 Task: Add Zoup Fresh Soup Company Soup, Tomato Bisque to the cart.
Action: Mouse pressed left at (22, 147)
Screenshot: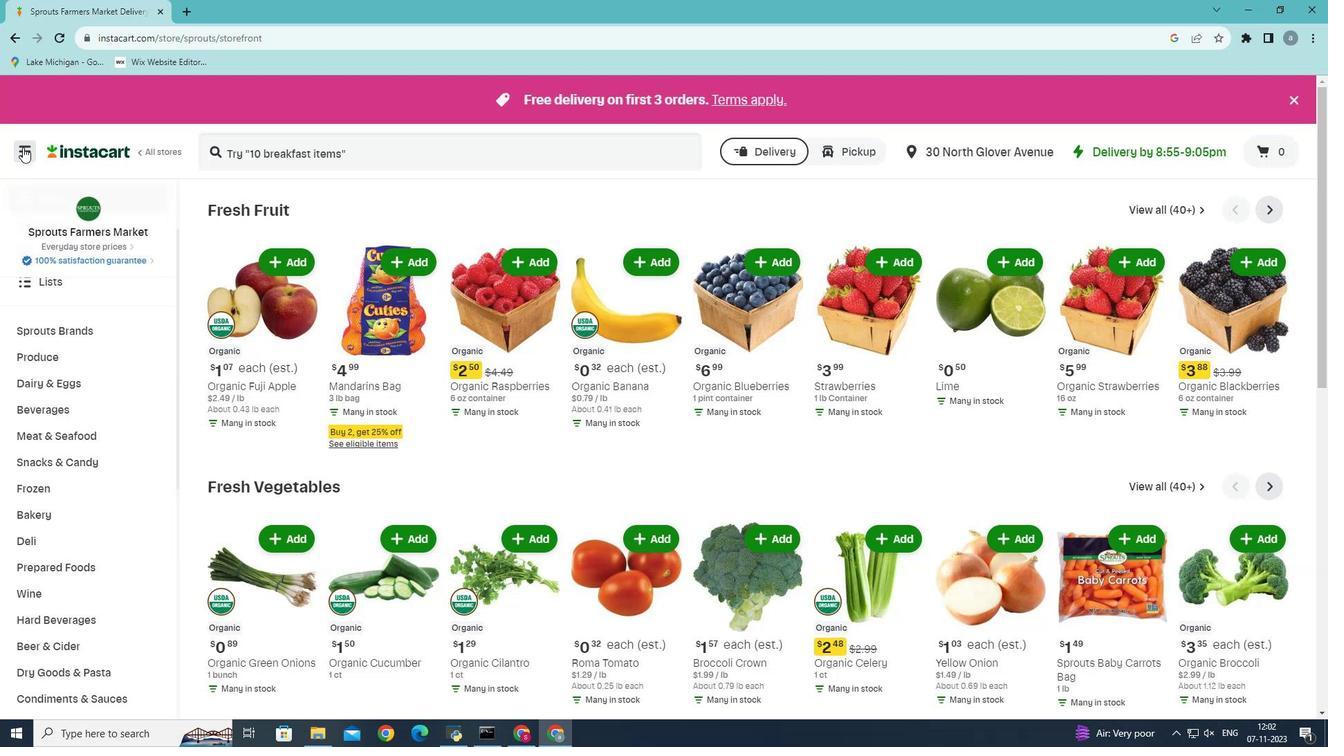 
Action: Mouse moved to (70, 388)
Screenshot: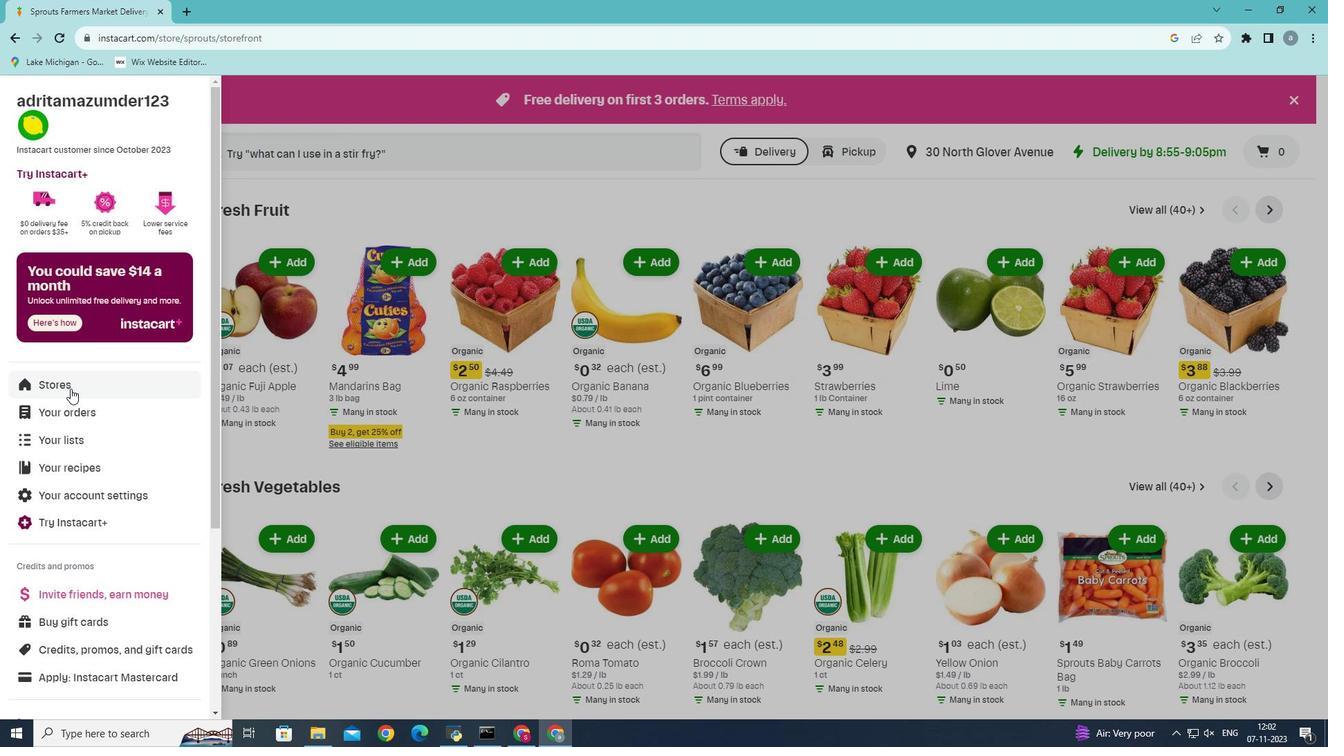 
Action: Mouse pressed left at (70, 388)
Screenshot: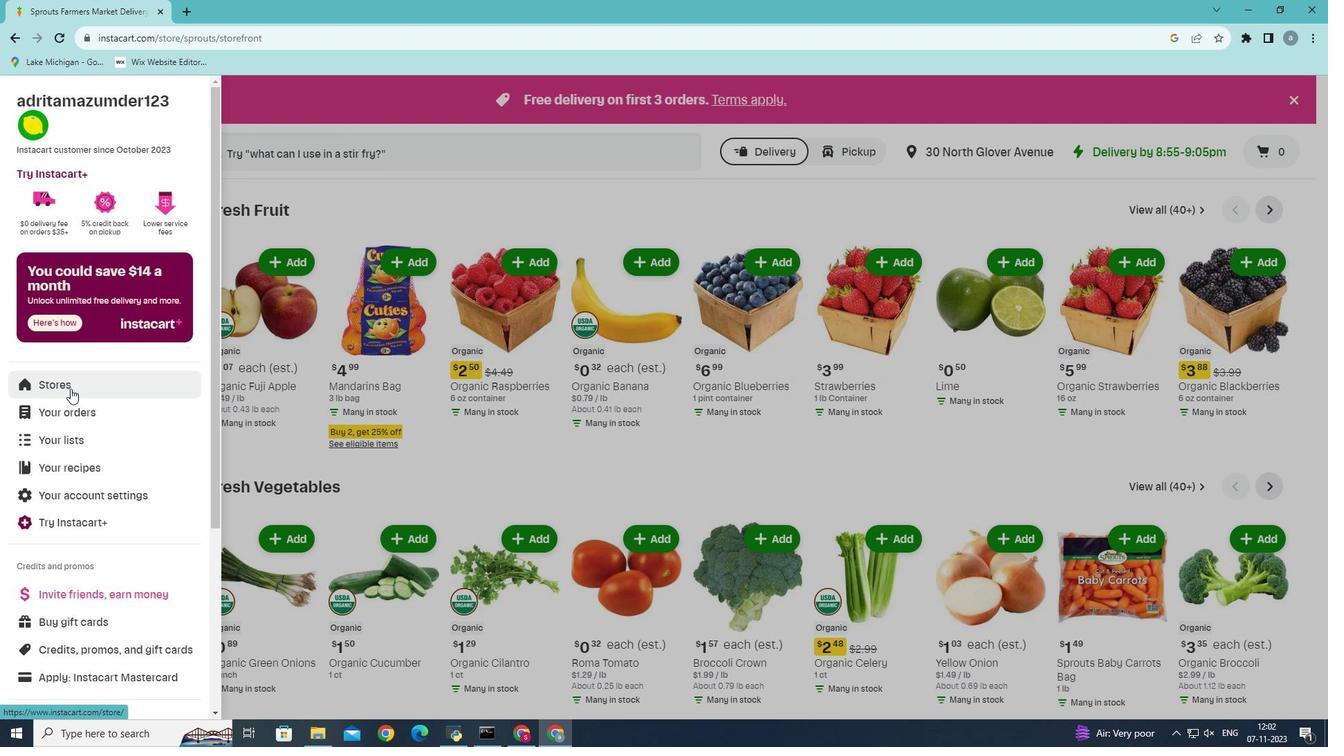 
Action: Mouse moved to (328, 159)
Screenshot: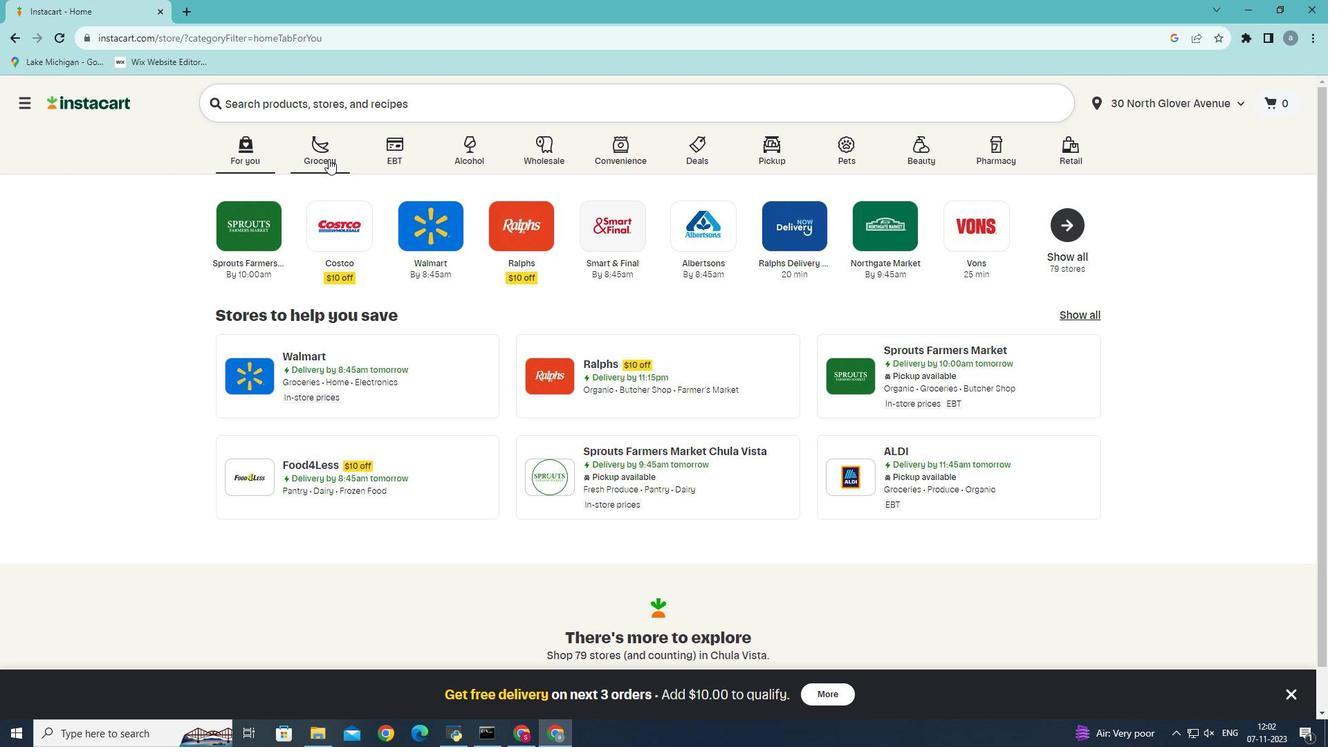 
Action: Mouse pressed left at (328, 159)
Screenshot: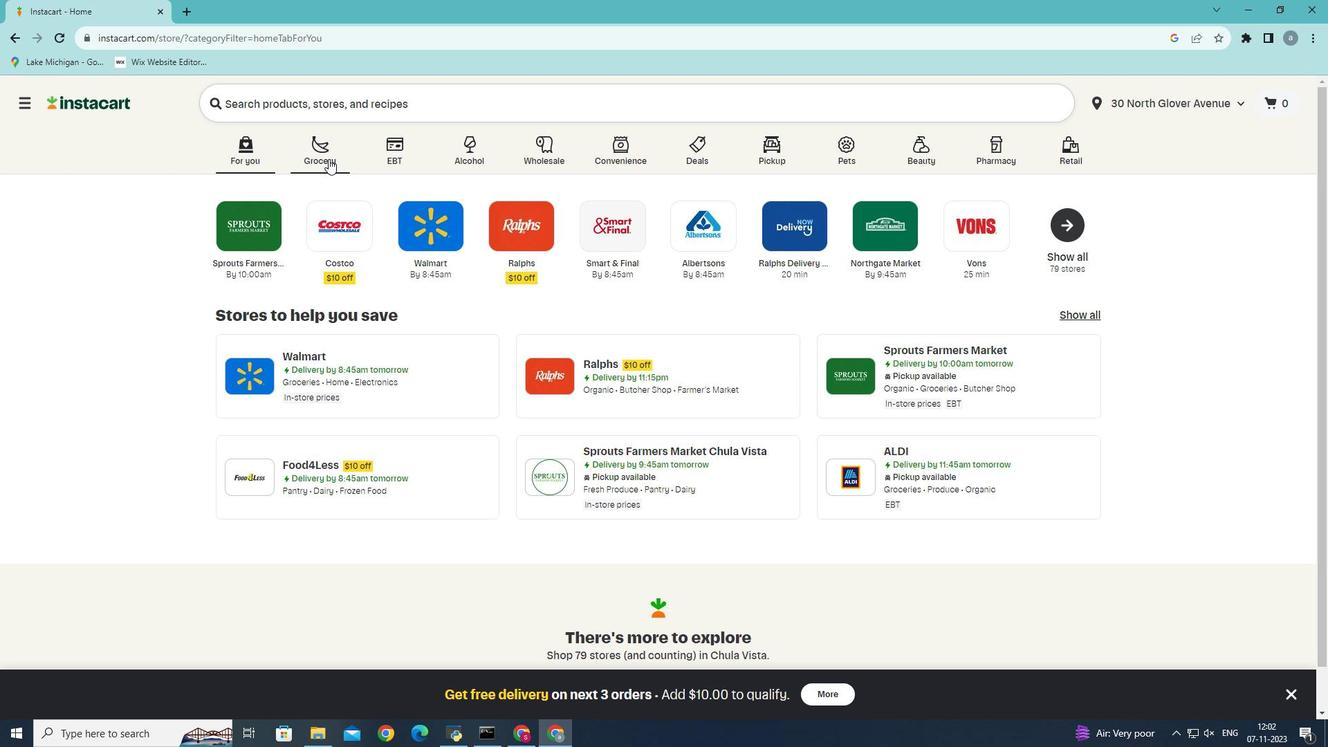
Action: Mouse moved to (311, 426)
Screenshot: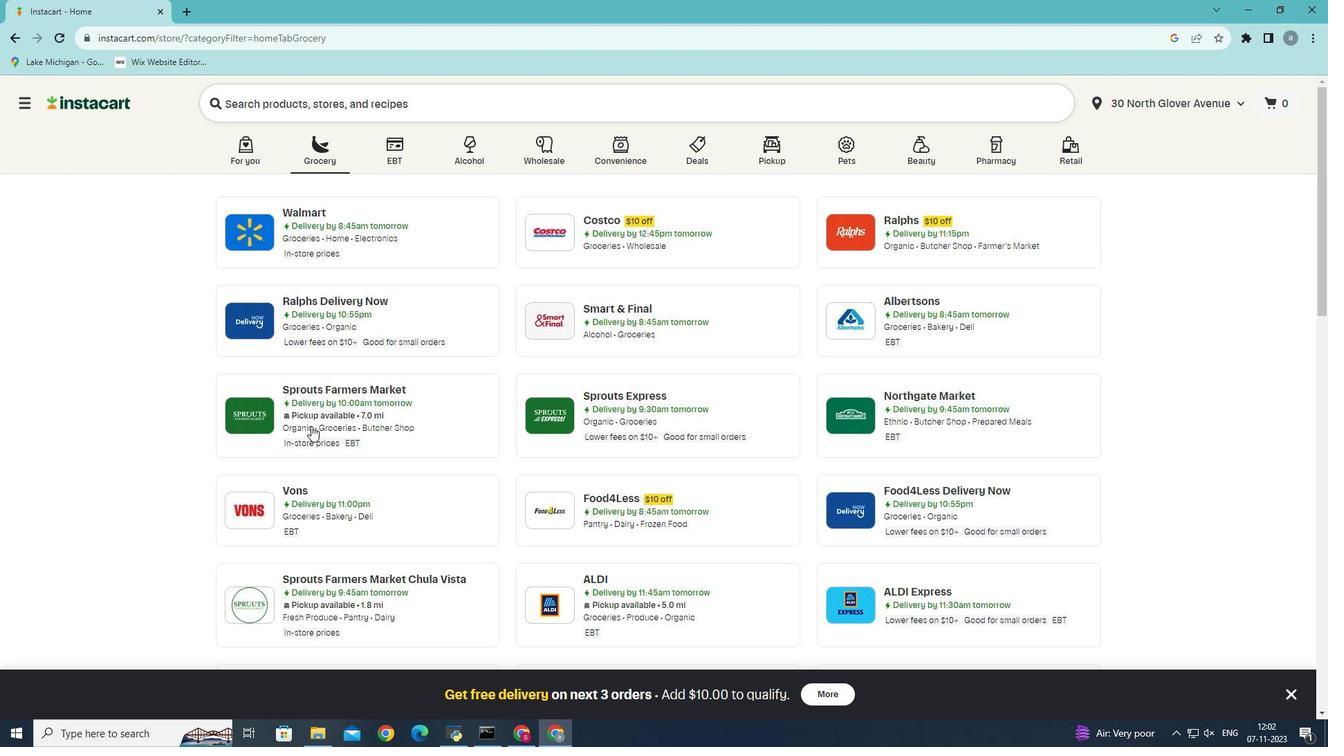 
Action: Mouse pressed left at (311, 426)
Screenshot: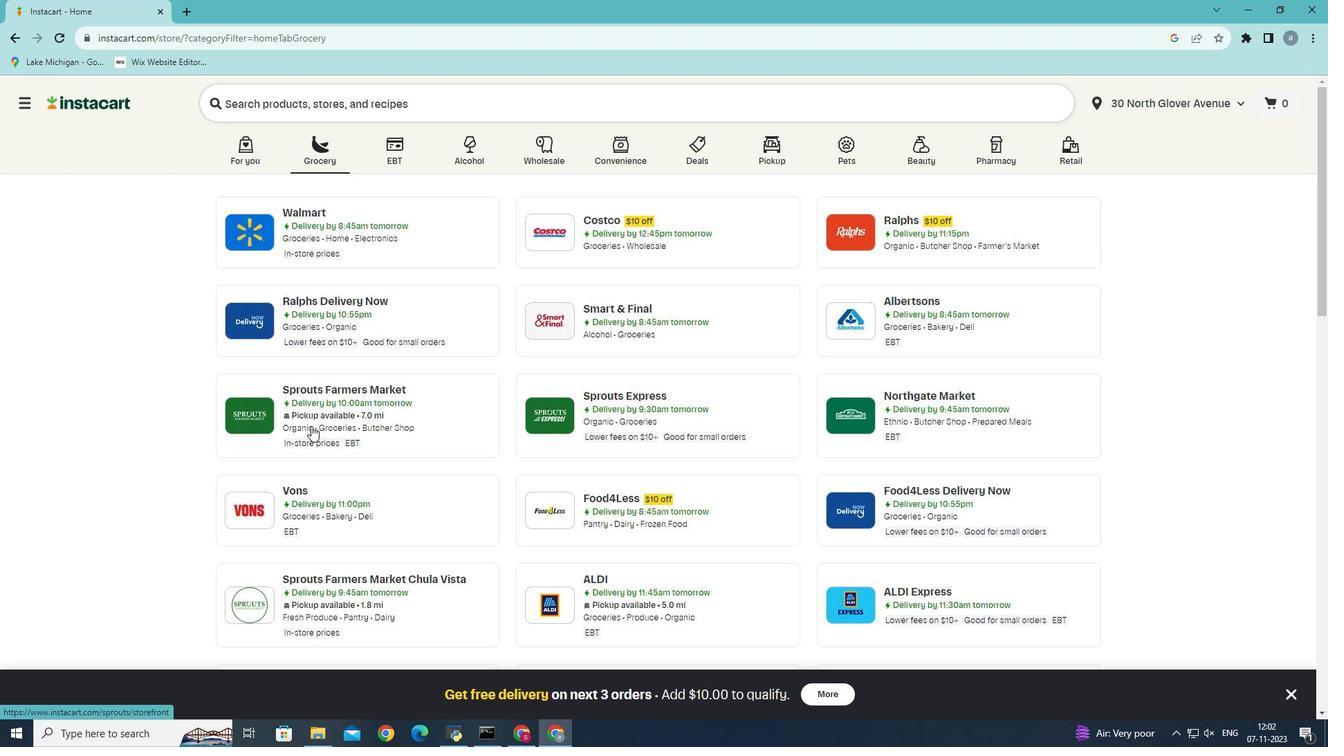
Action: Mouse moved to (33, 575)
Screenshot: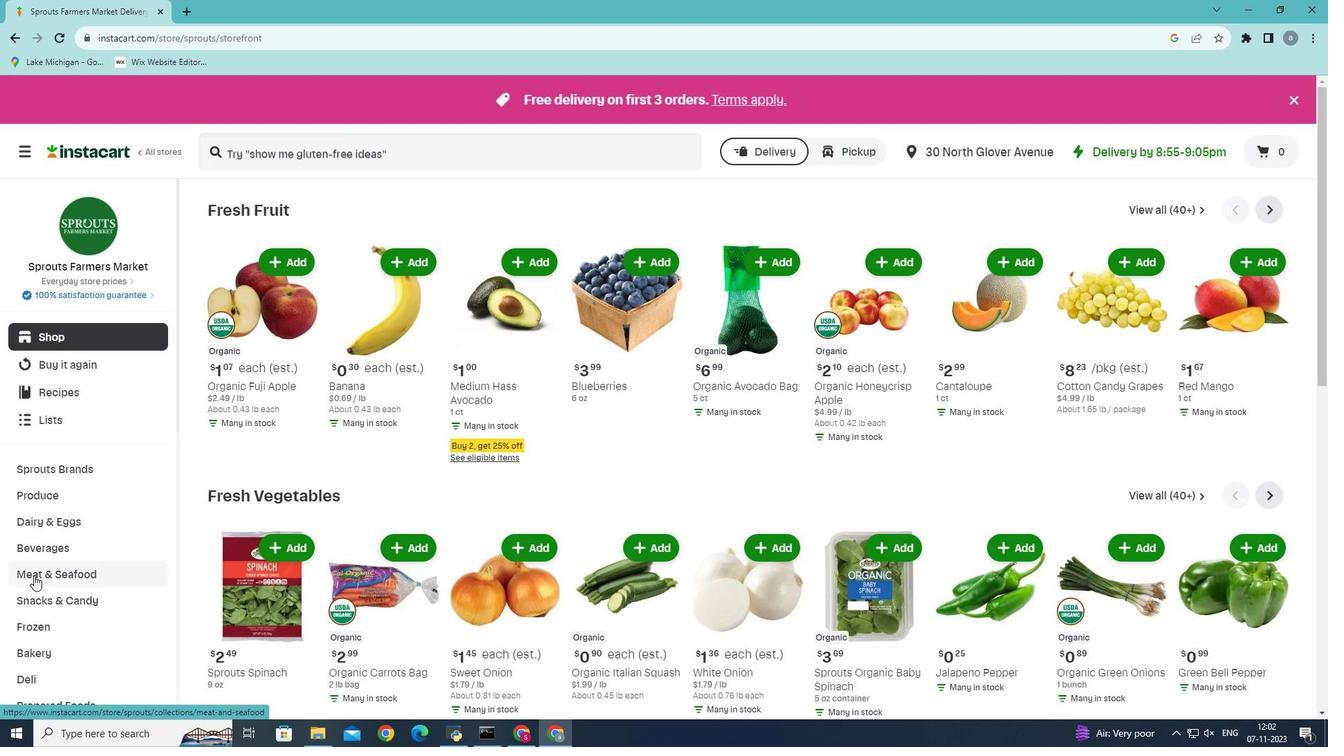
Action: Mouse scrolled (33, 574) with delta (0, 0)
Screenshot: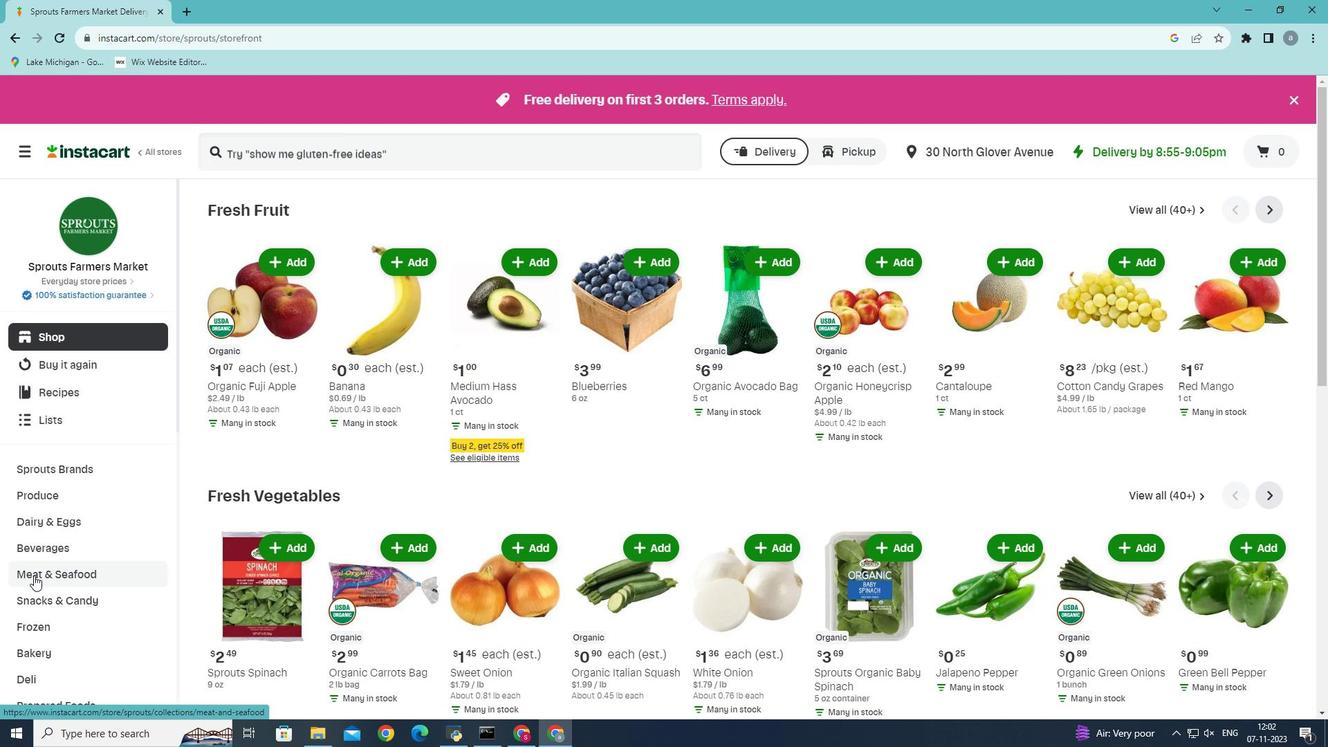 
Action: Mouse scrolled (33, 574) with delta (0, 0)
Screenshot: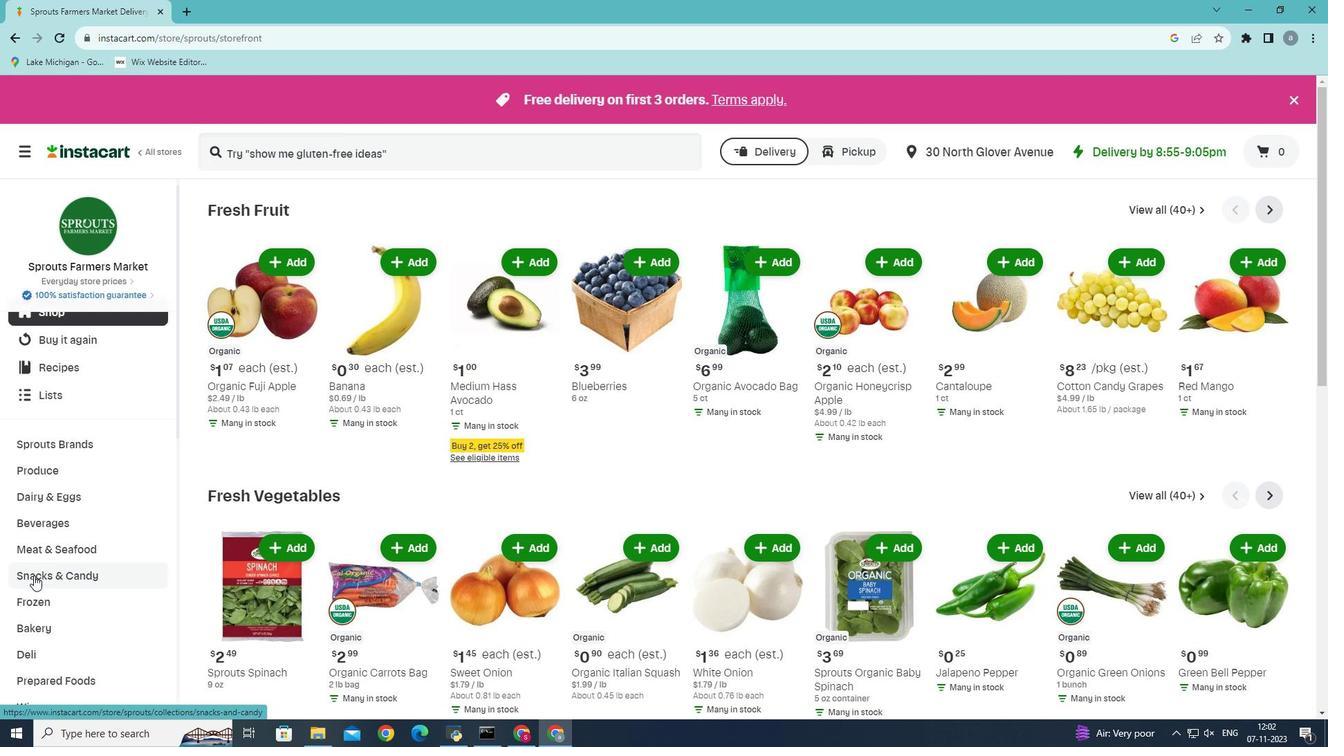 
Action: Mouse moved to (35, 570)
Screenshot: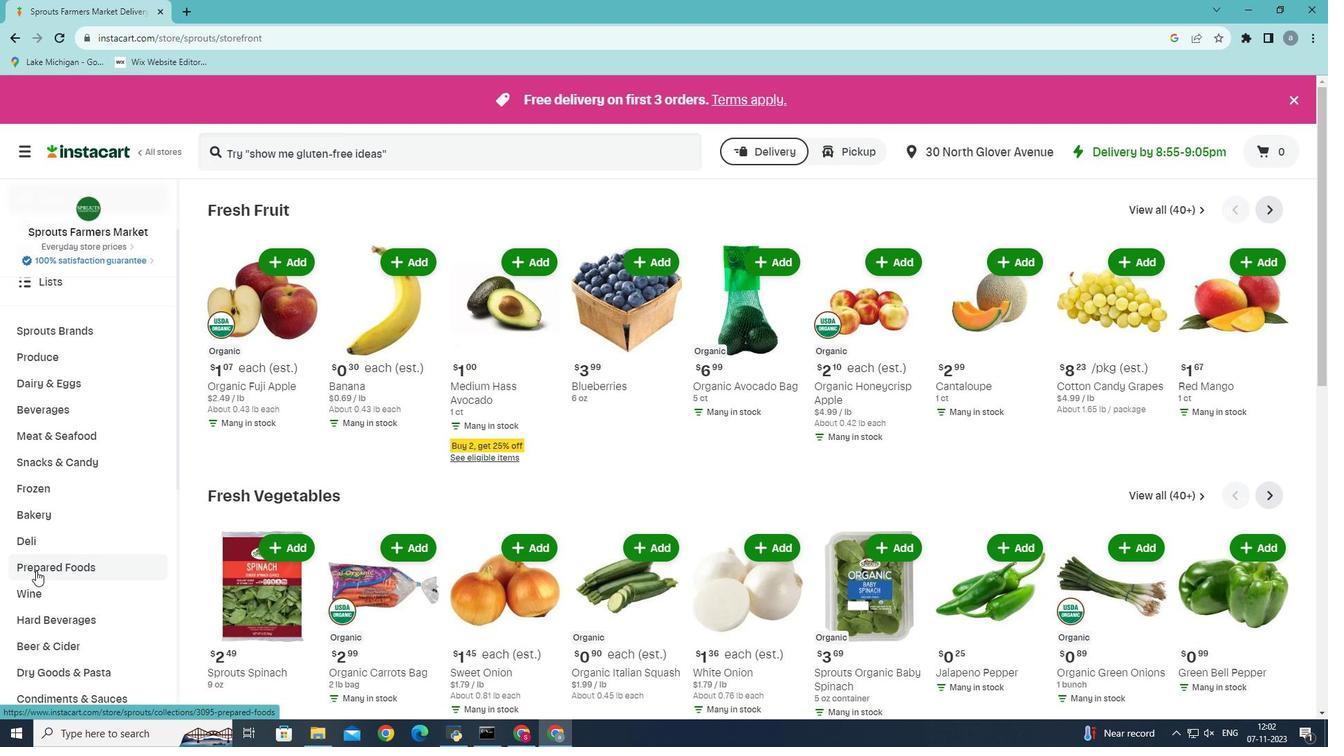 
Action: Mouse pressed left at (35, 570)
Screenshot: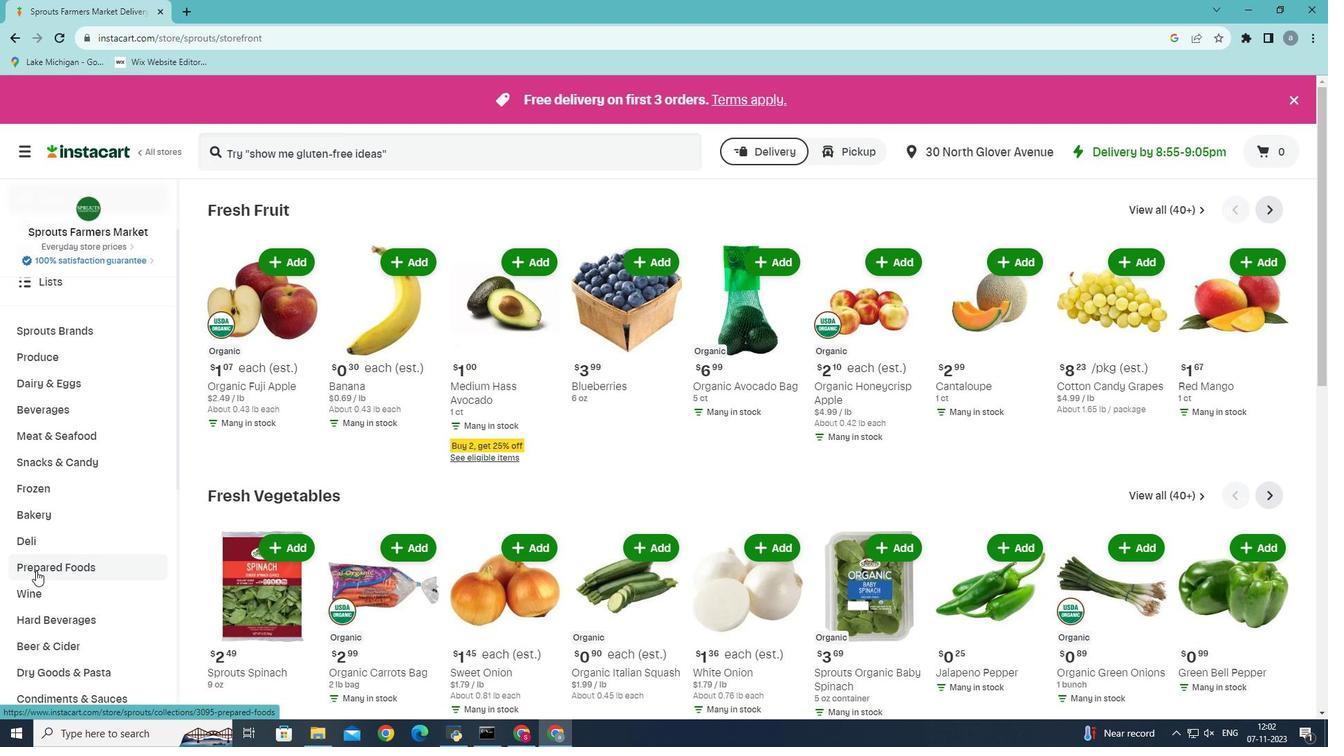 
Action: Mouse moved to (316, 153)
Screenshot: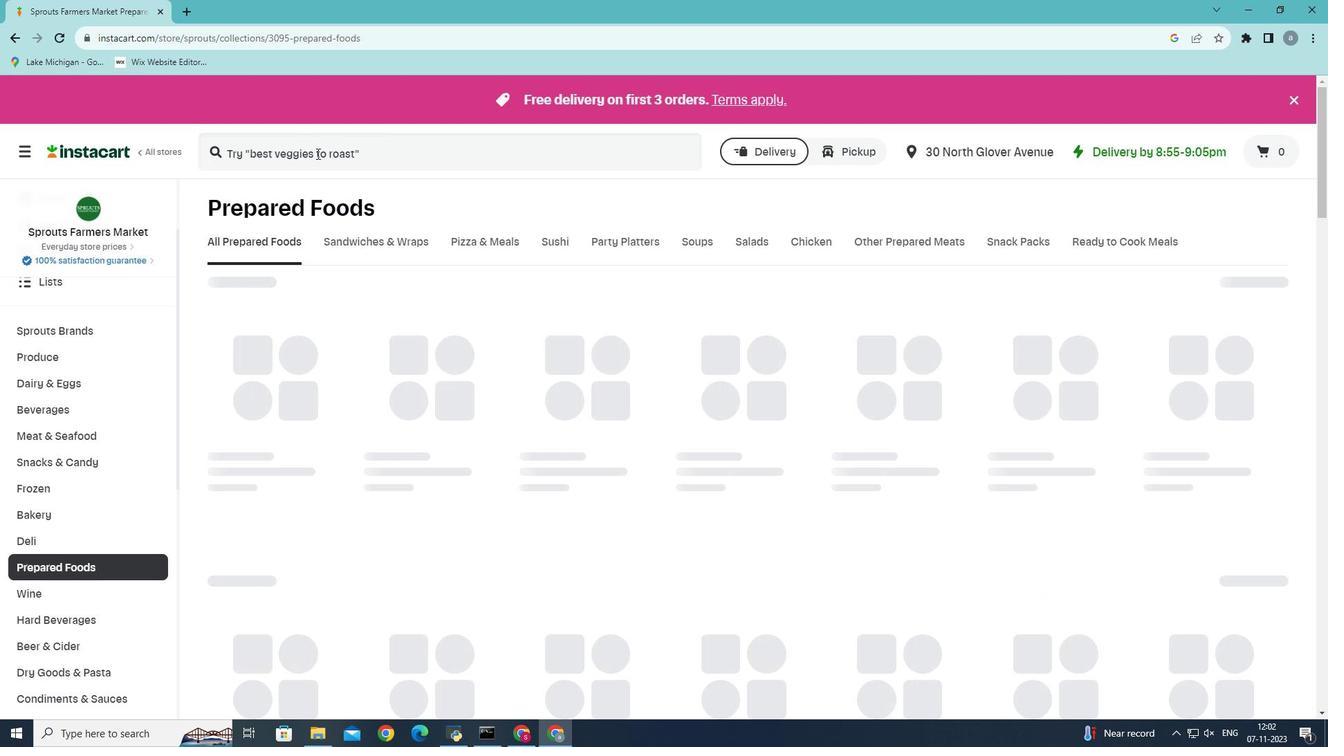 
Action: Mouse pressed left at (316, 153)
Screenshot: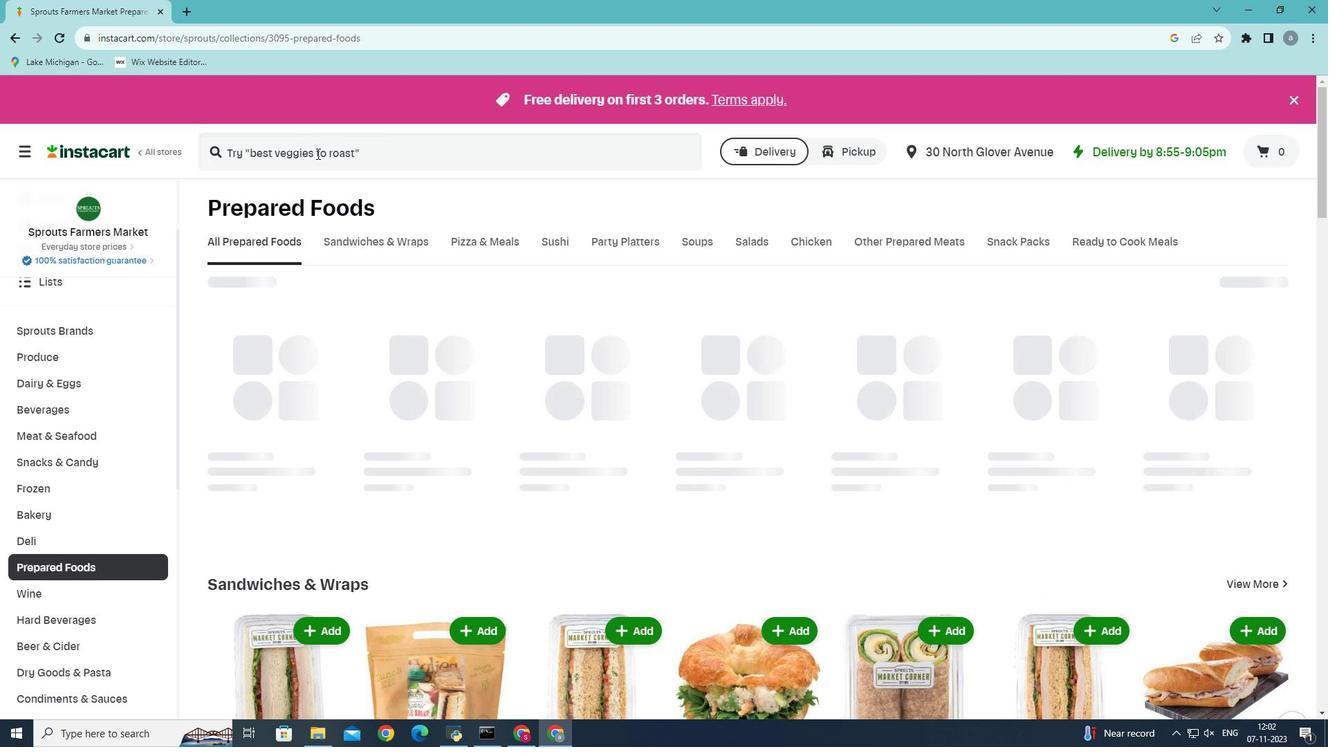 
Action: Key pressed <Key.shift>Zoup<Key.space>freash<Key.space>soup<Key.space>company<Key.space>sop<Key.backspace>up,tomato<Key.space>bisque<Key.enter>
Screenshot: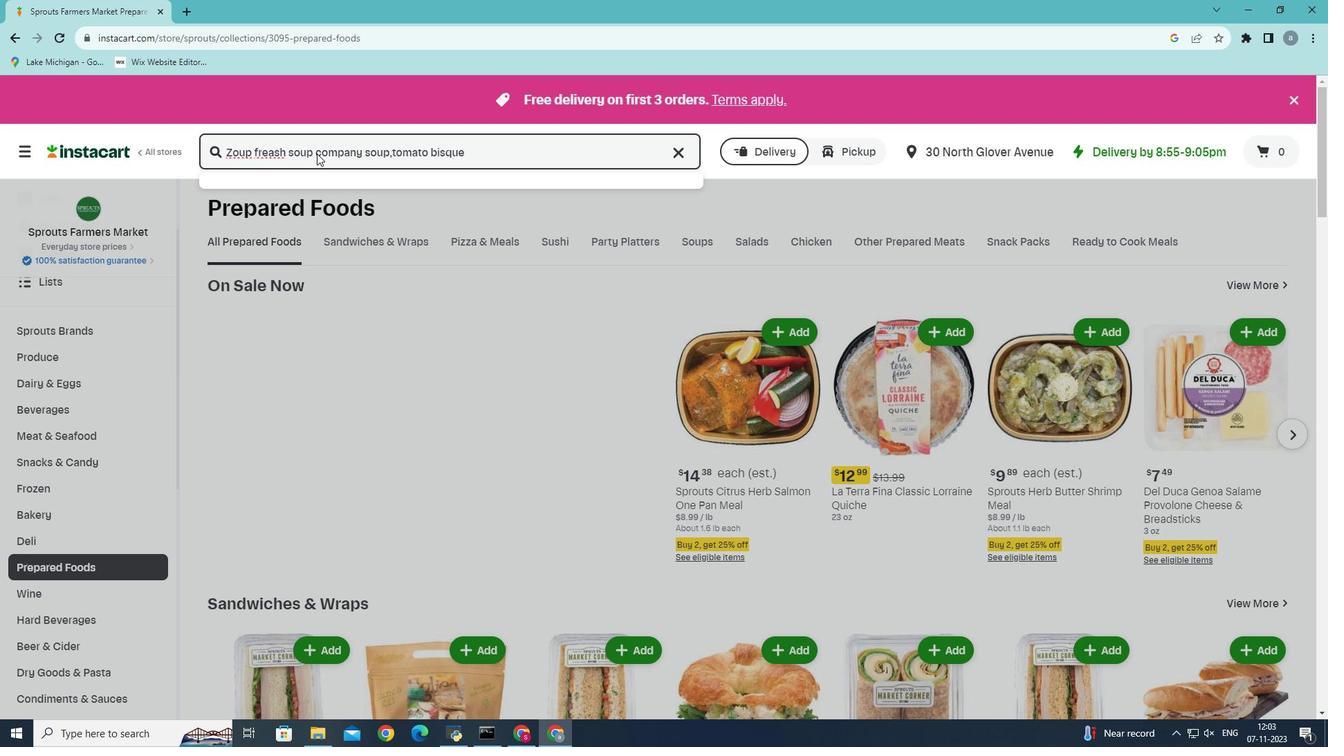 
Action: Mouse moved to (374, 295)
Screenshot: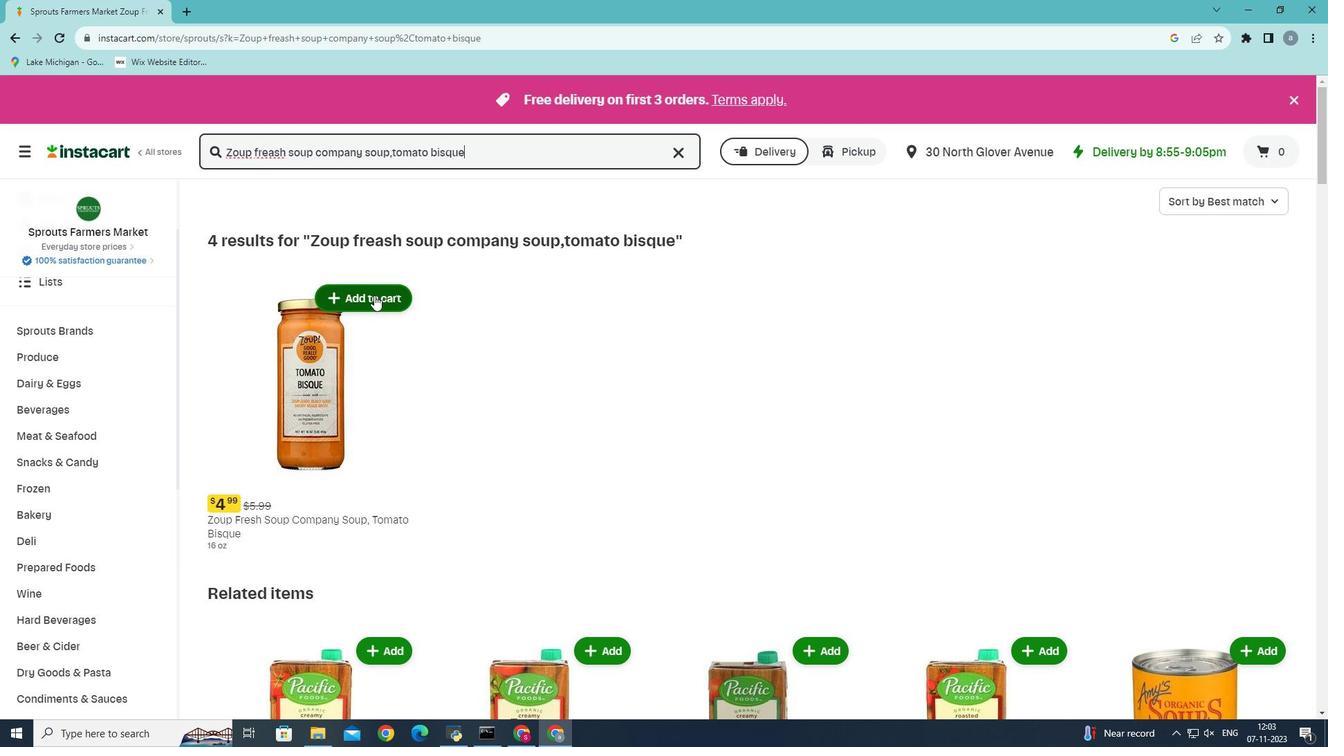 
Action: Mouse pressed left at (374, 295)
Screenshot: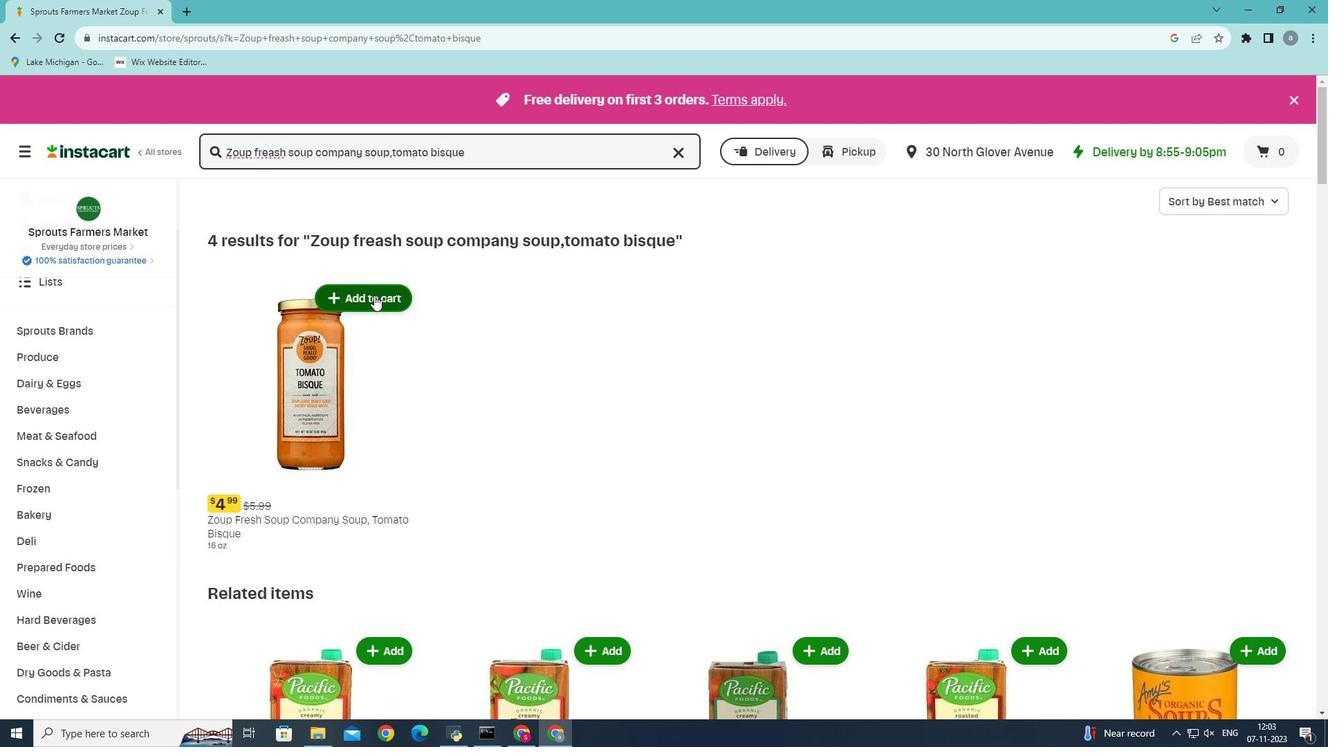 
